 Task: Add a field from the Popular template Effort Level with name UniTech.
Action: Mouse moved to (62, 293)
Screenshot: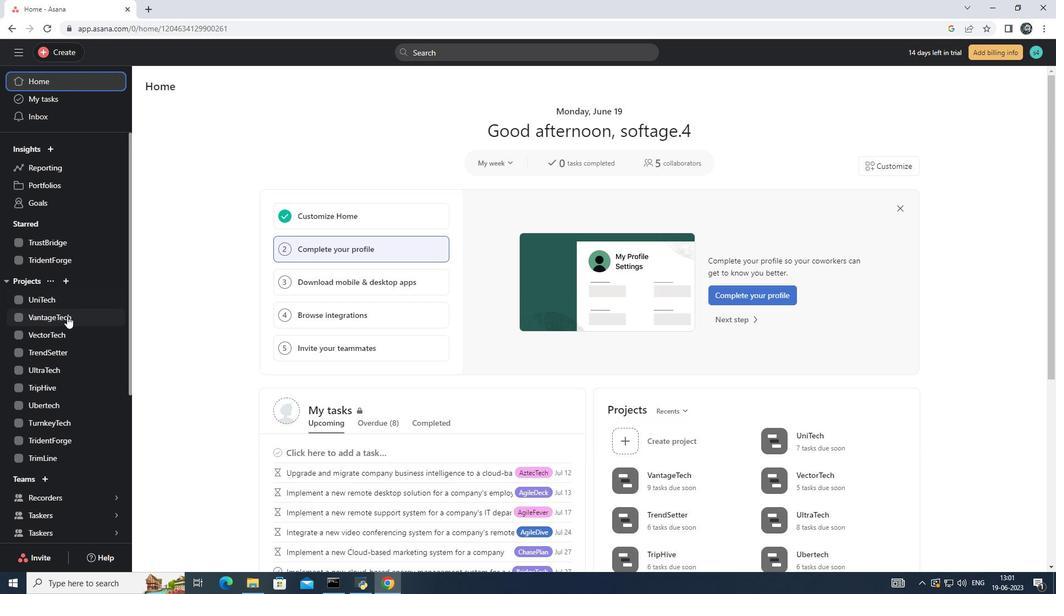 
Action: Mouse pressed left at (62, 293)
Screenshot: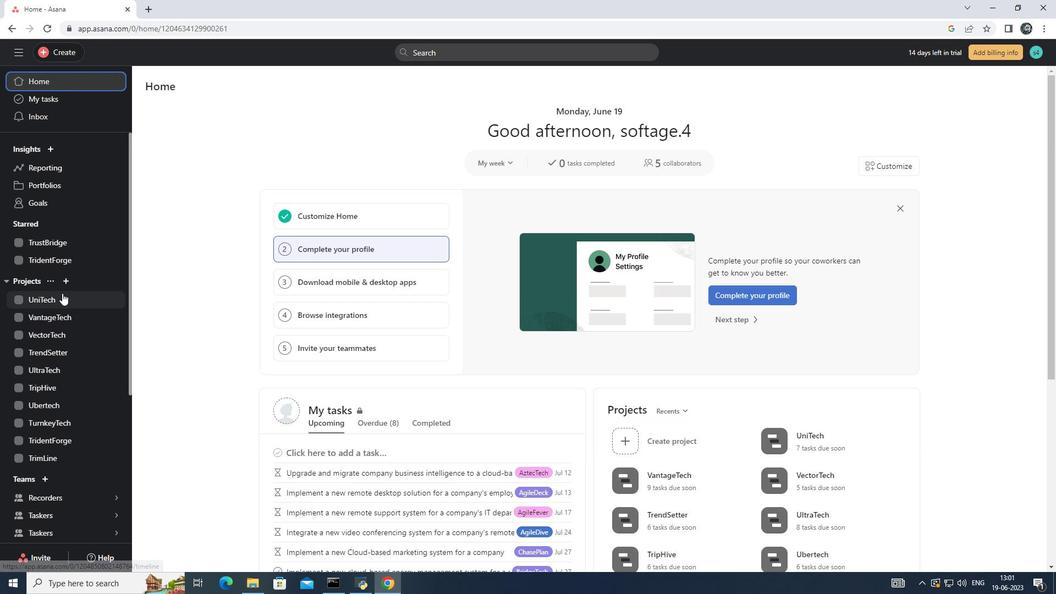 
Action: Mouse moved to (191, 114)
Screenshot: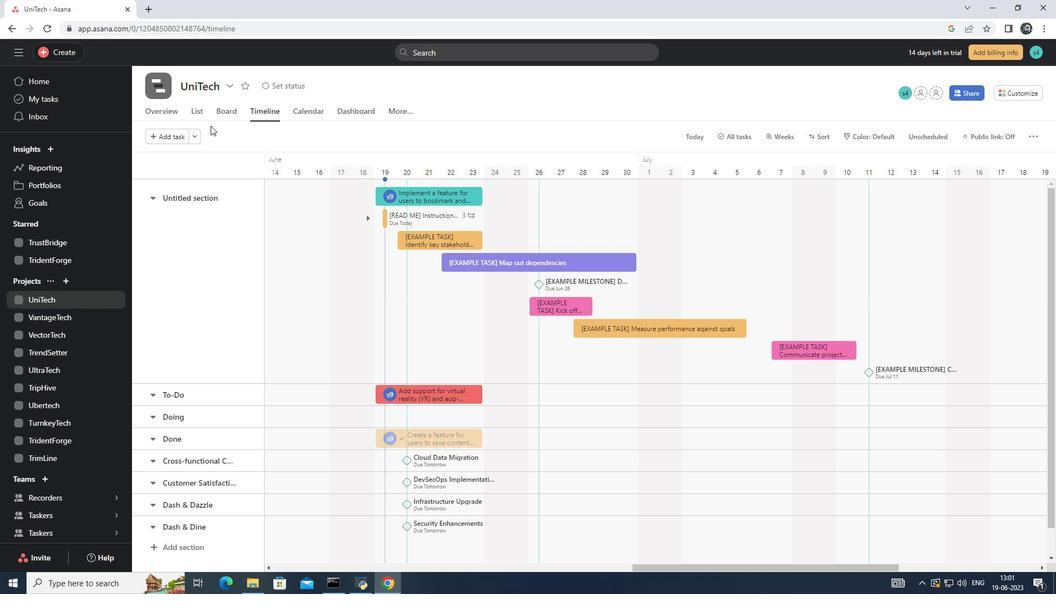 
Action: Mouse pressed left at (191, 114)
Screenshot: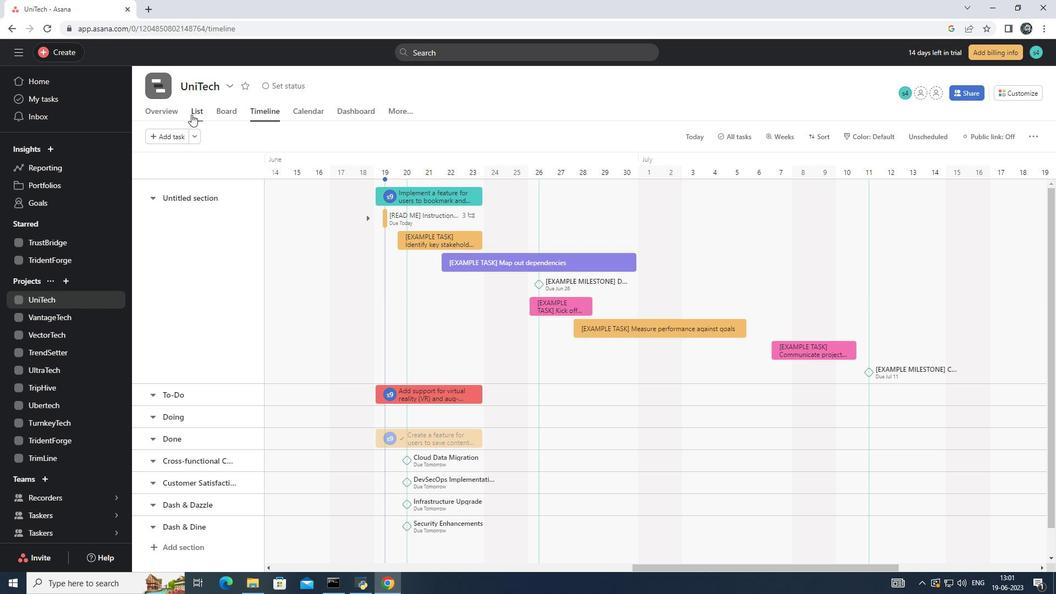 
Action: Mouse moved to (827, 162)
Screenshot: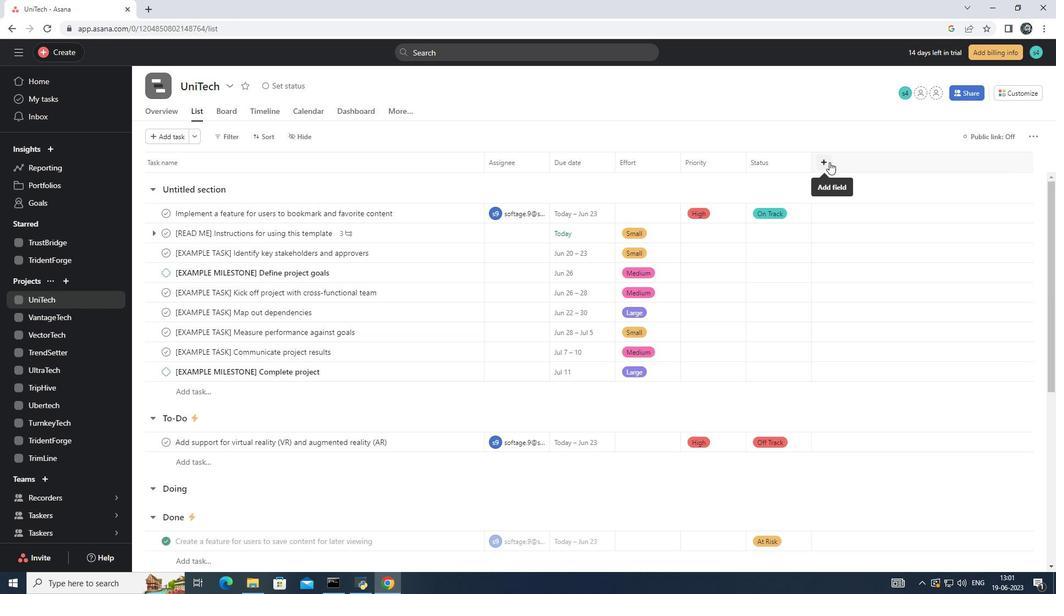 
Action: Mouse pressed left at (827, 162)
Screenshot: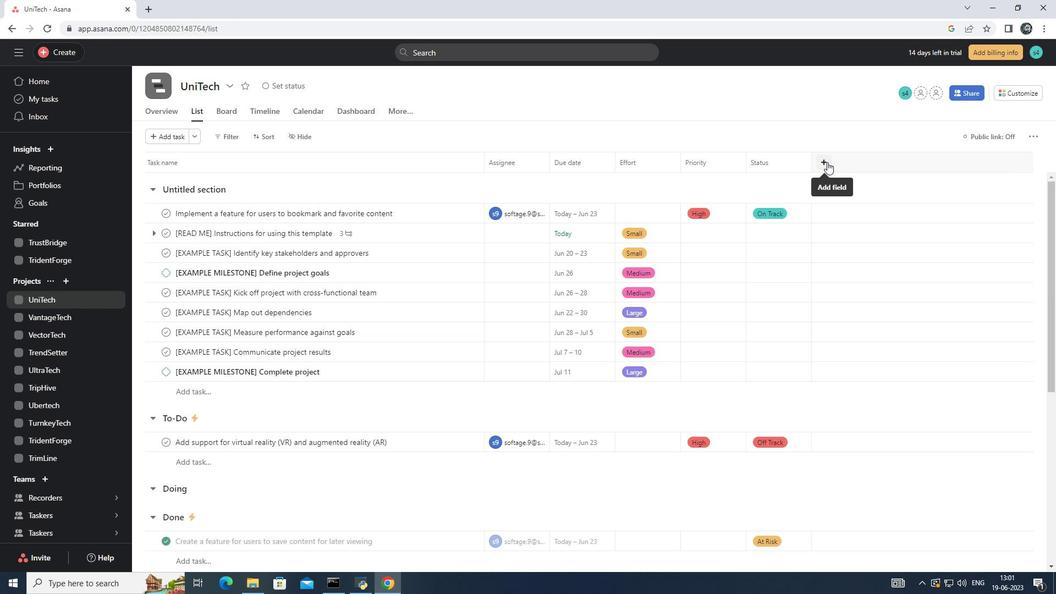 
Action: Mouse moved to (844, 219)
Screenshot: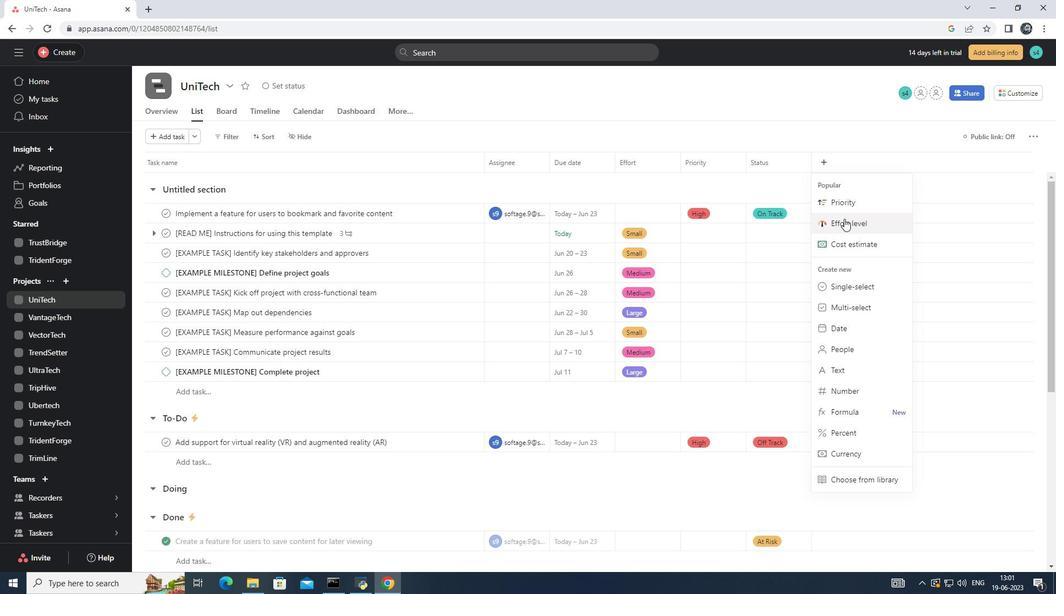 
Action: Mouse pressed left at (844, 219)
Screenshot: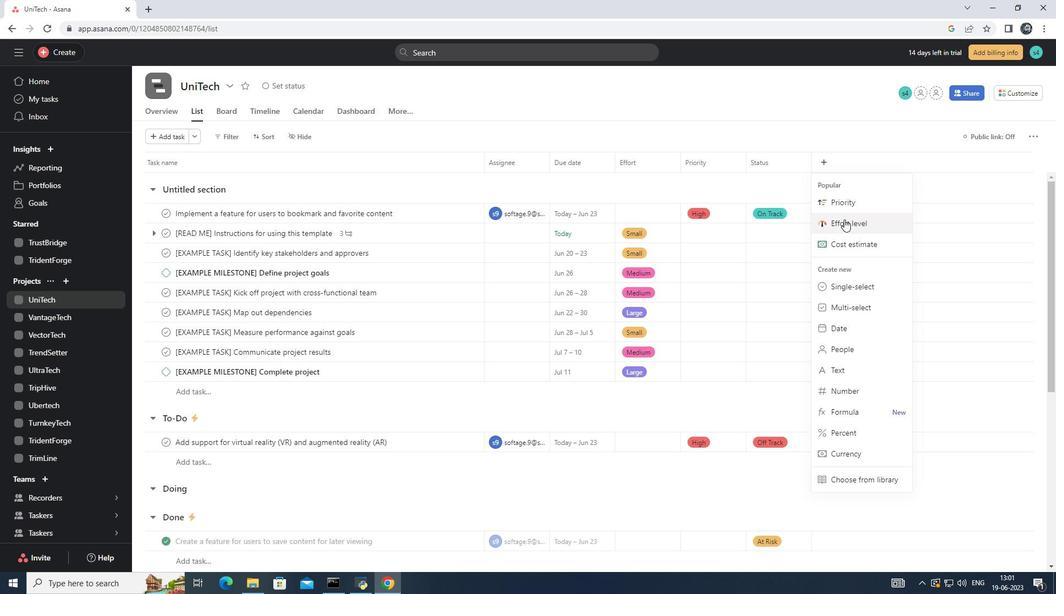 
Action: Mouse moved to (478, 150)
Screenshot: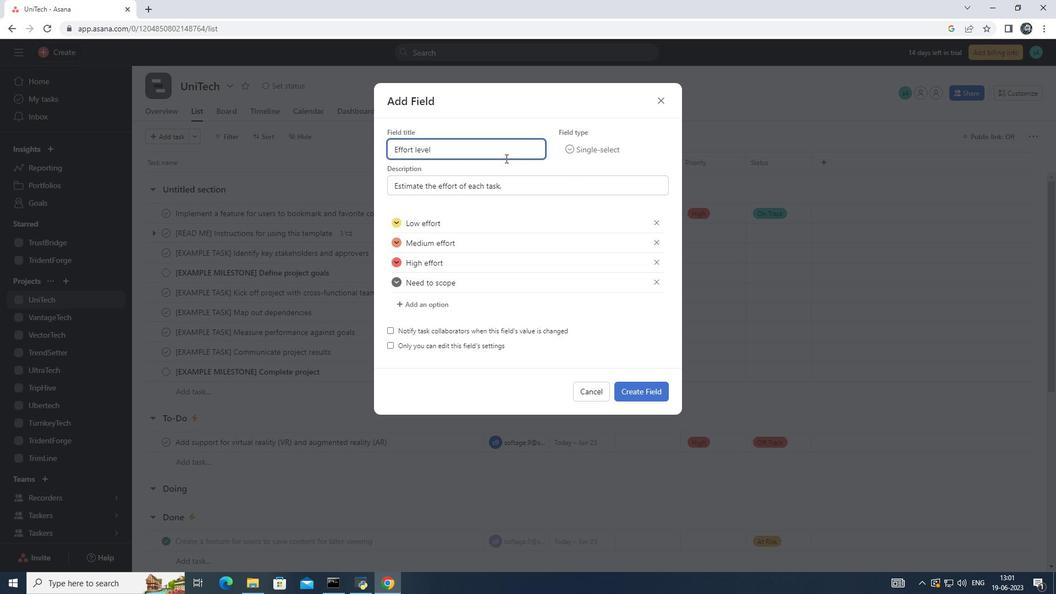 
Action: Key pressed <Key.backspace><Key.backspace><Key.backspace><Key.backspace><Key.backspace><Key.backspace><Key.backspace><Key.backspace><Key.backspace><Key.backspace><Key.backspace><Key.backspace><Key.backspace><Key.backspace><Key.backspace><Key.backspace><Key.backspace><Key.backspace><Key.backspace><Key.shift>Uni<Key.shift><Key.shift><Key.shift><Key.shift><Key.shift><Key.shift>Tech
Screenshot: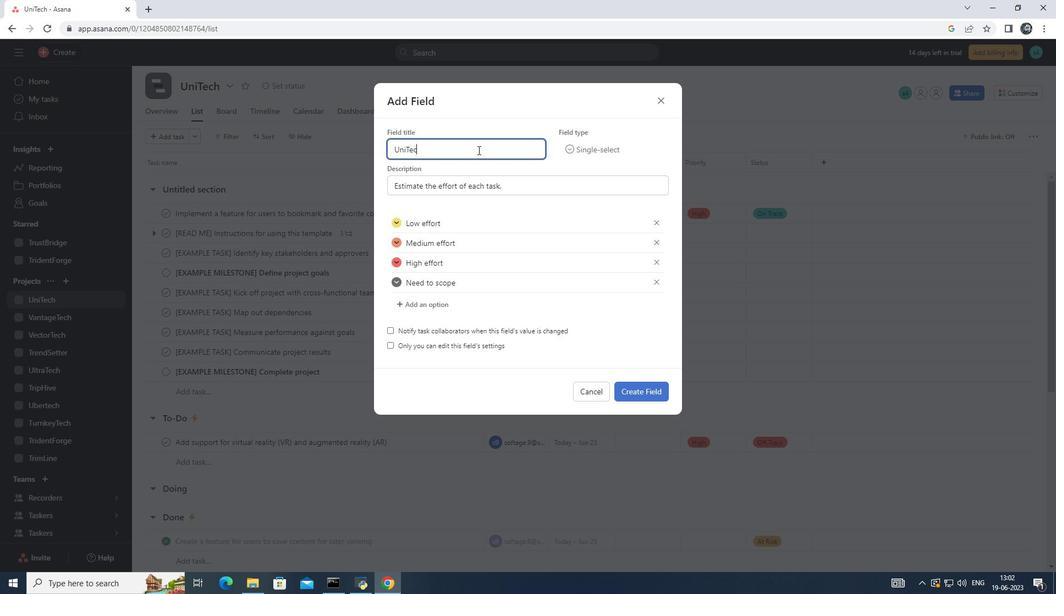 
Action: Mouse moved to (646, 389)
Screenshot: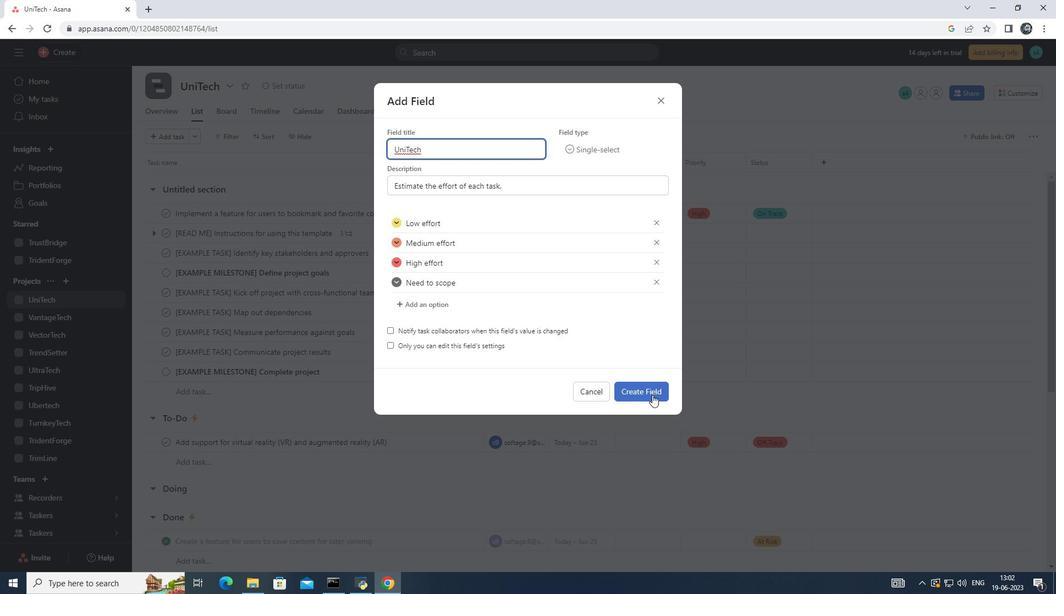 
Action: Mouse pressed left at (646, 389)
Screenshot: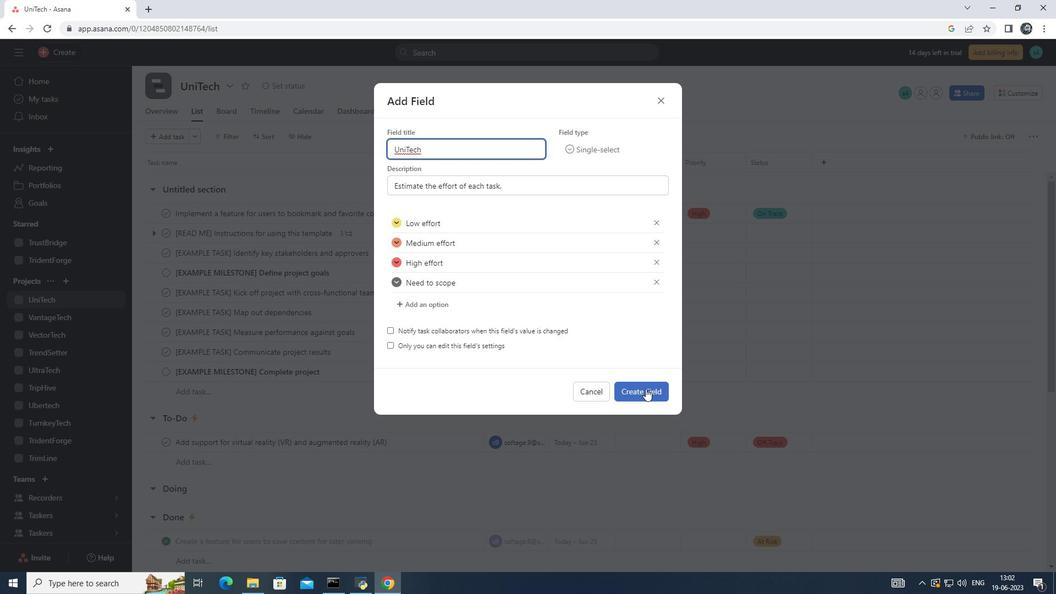 
